 Task: Toggle the experimental feature "Enable experimental cookie features".
Action: Mouse moved to (1175, 32)
Screenshot: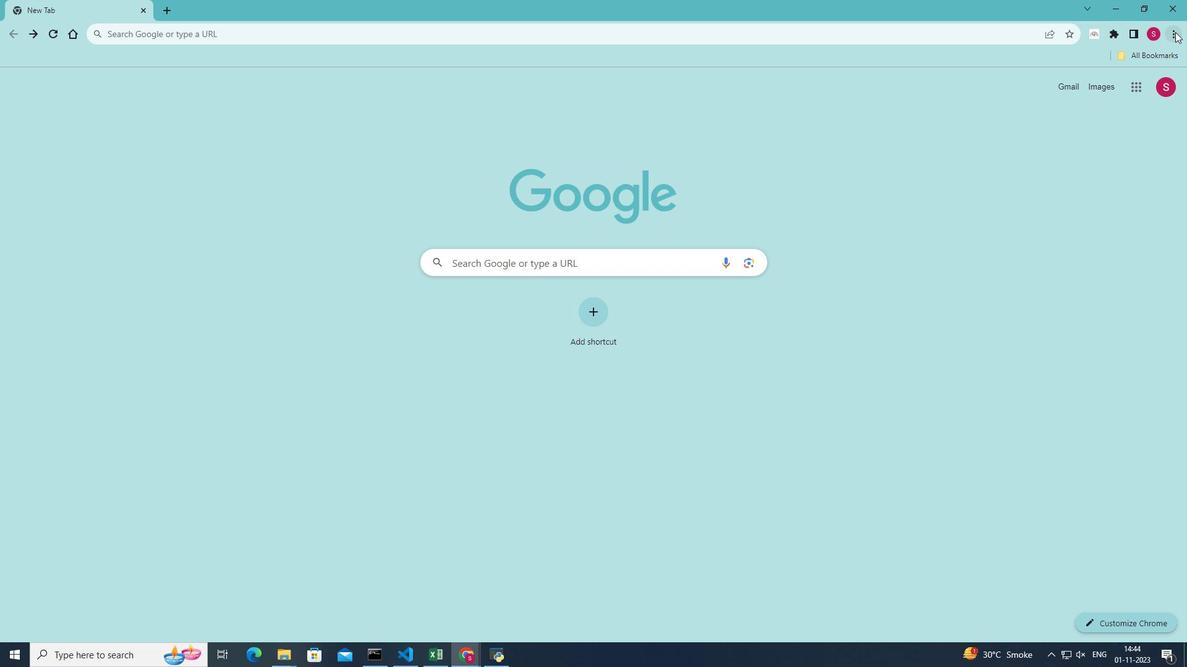 
Action: Mouse pressed left at (1175, 32)
Screenshot: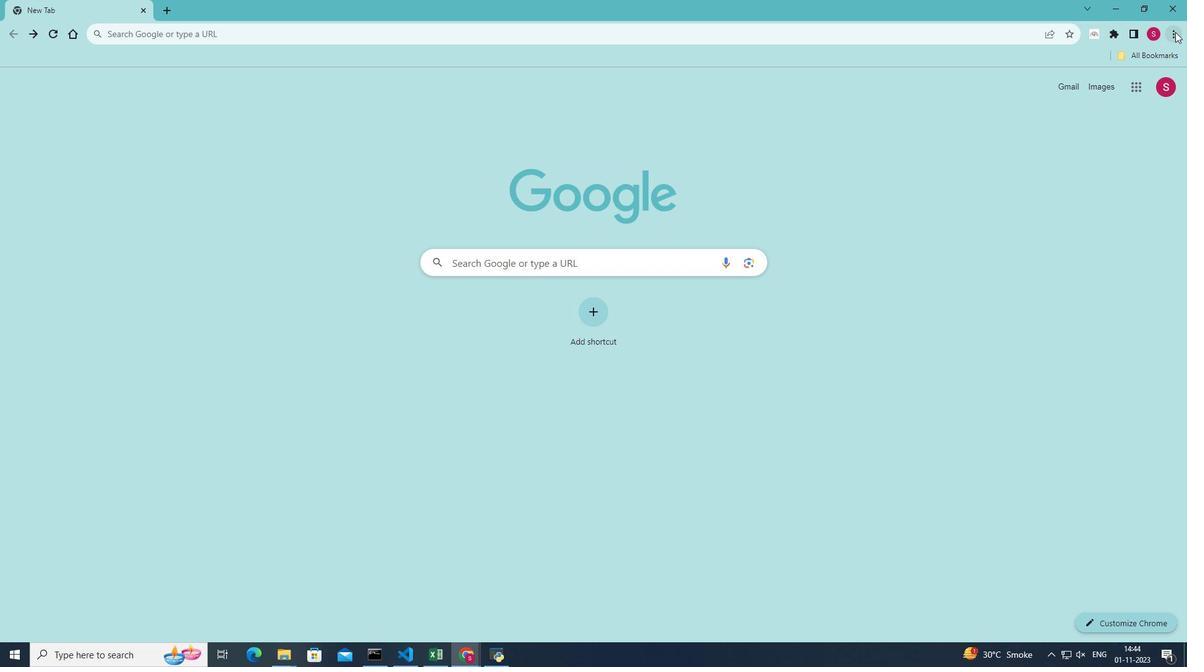 
Action: Mouse moved to (1047, 226)
Screenshot: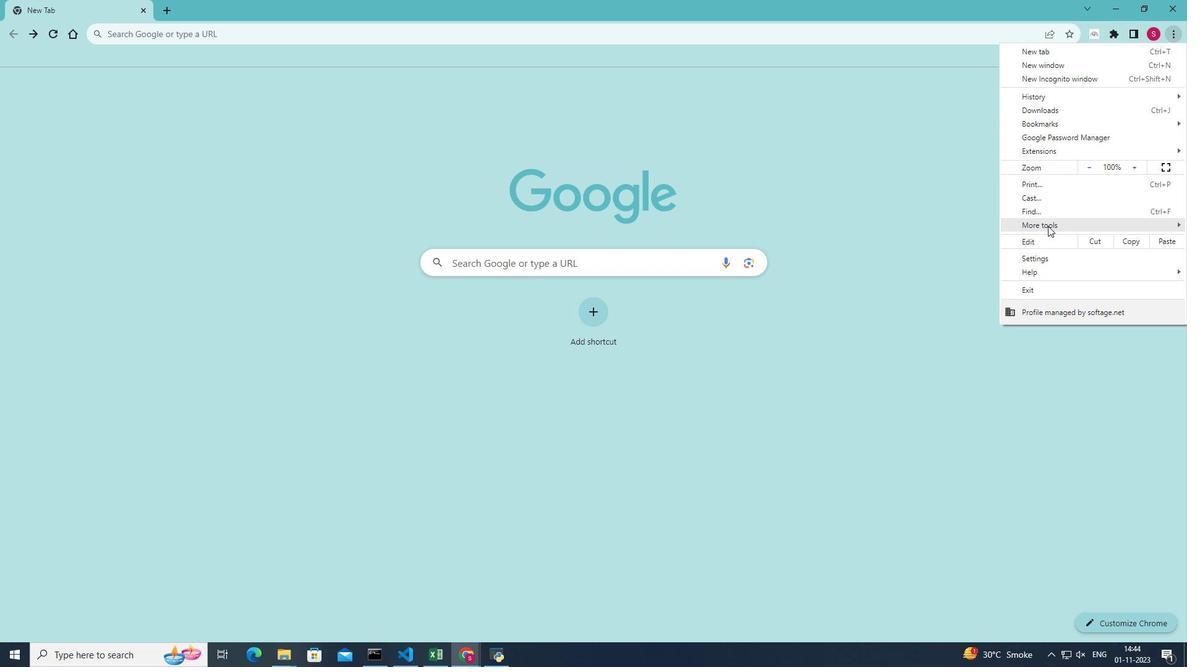 
Action: Mouse pressed left at (1047, 226)
Screenshot: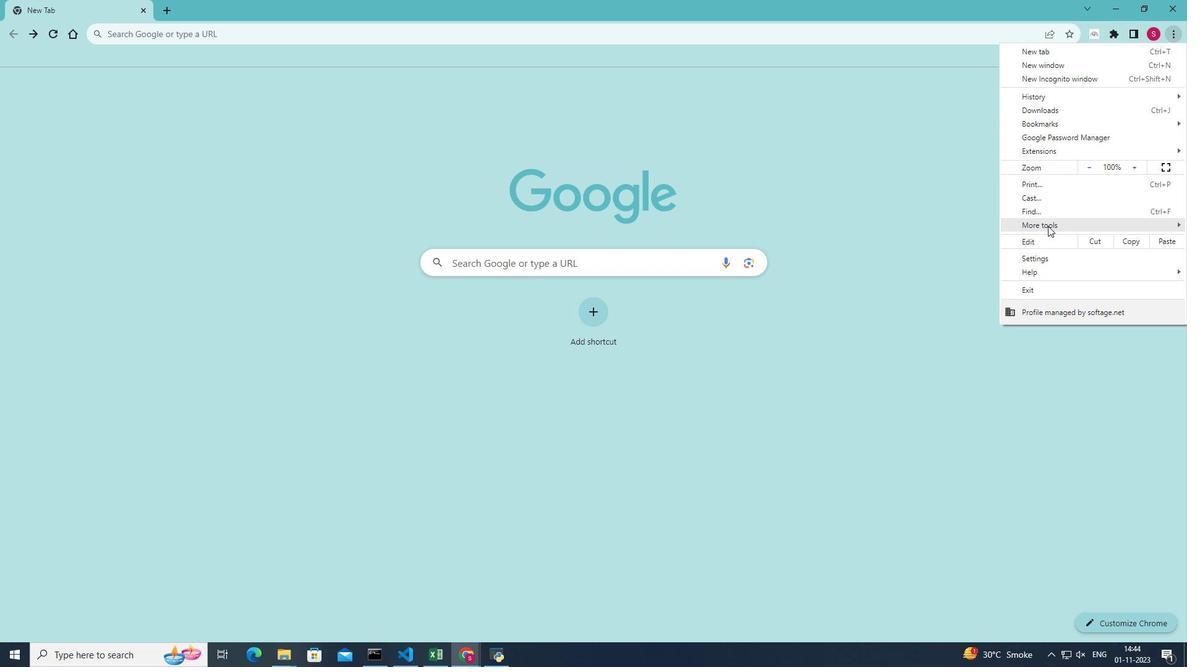 
Action: Mouse moved to (932, 315)
Screenshot: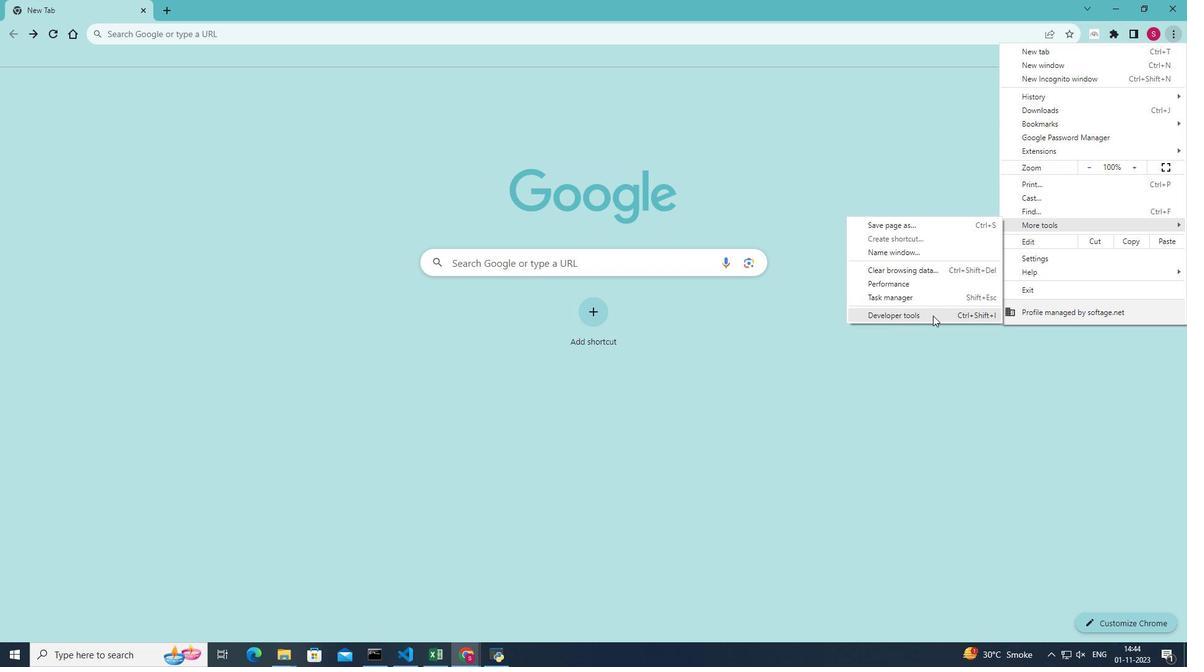 
Action: Mouse pressed left at (932, 315)
Screenshot: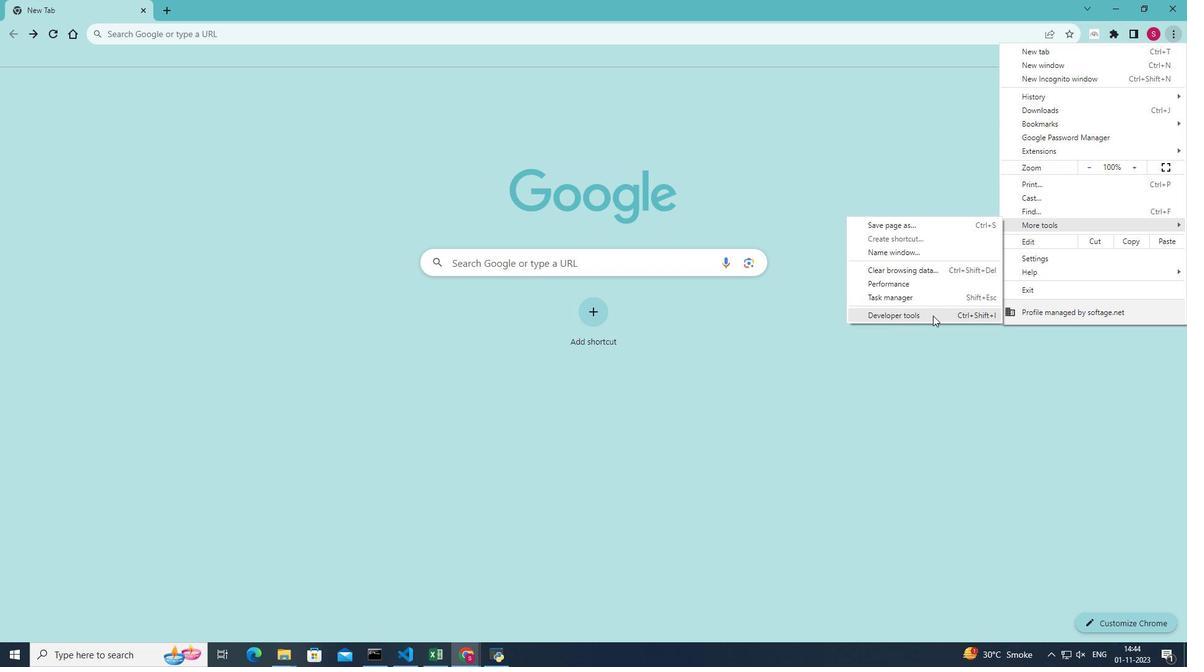 
Action: Mouse moved to (1138, 74)
Screenshot: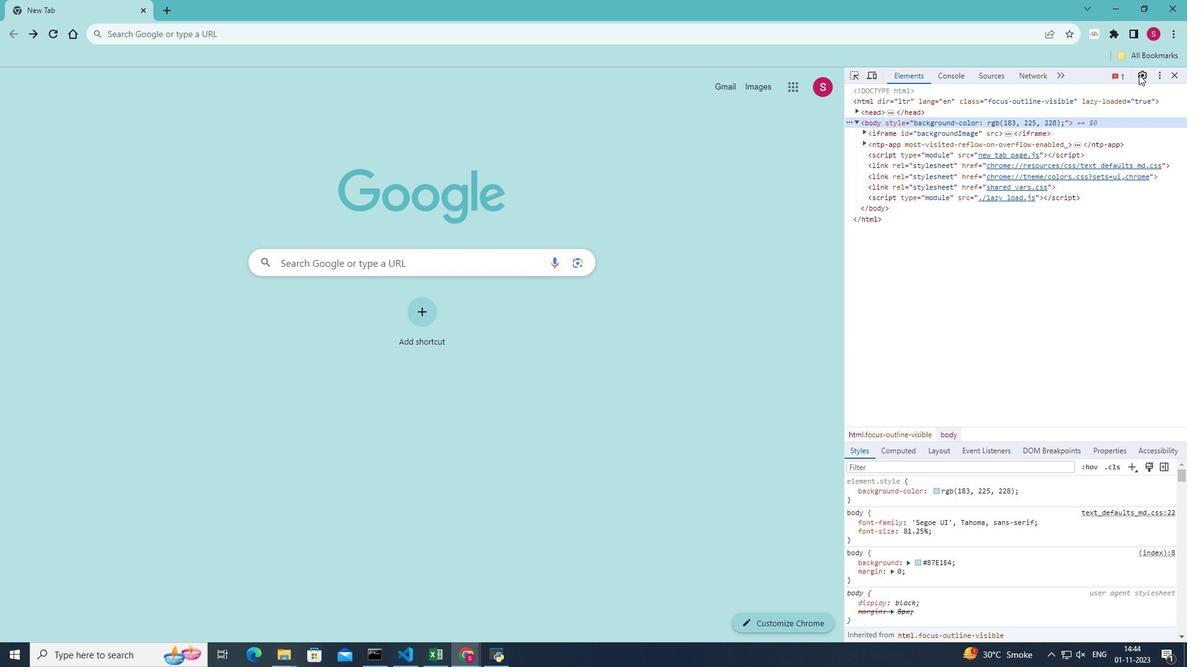 
Action: Mouse pressed left at (1138, 74)
Screenshot: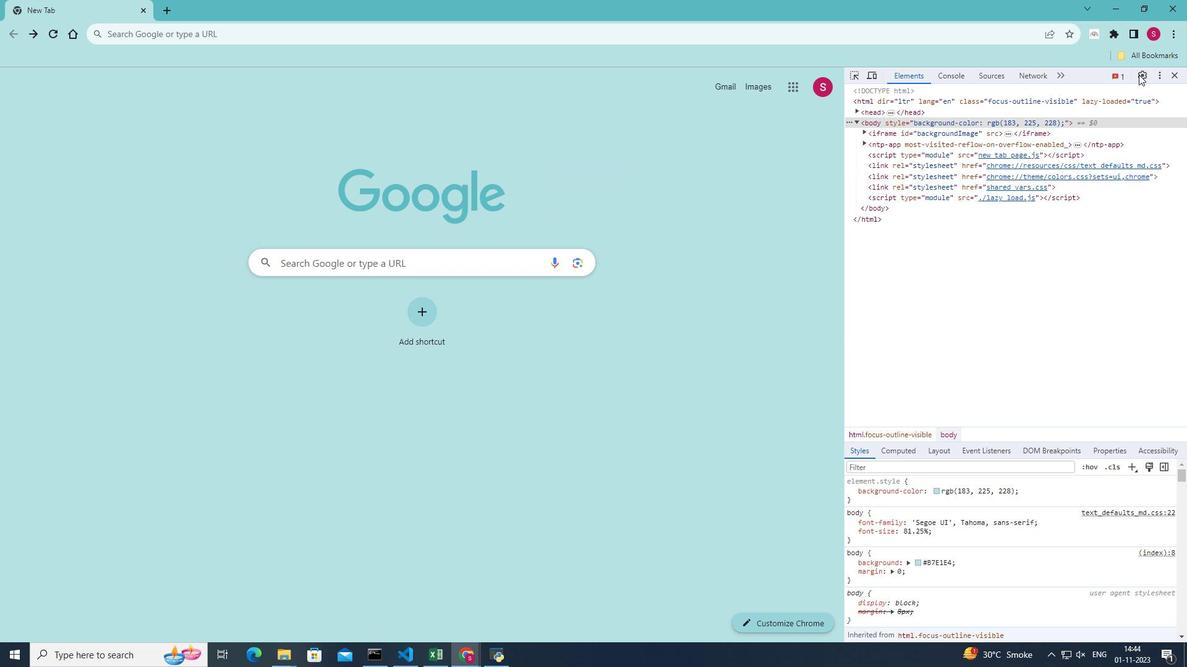 
Action: Mouse moved to (871, 136)
Screenshot: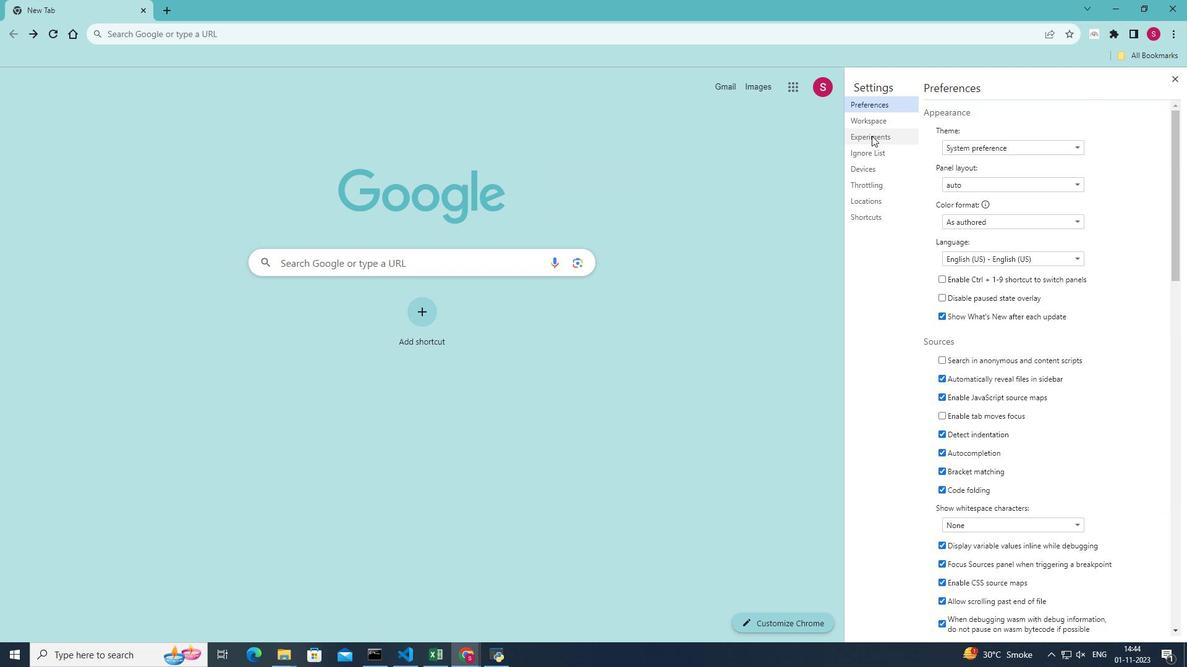 
Action: Mouse pressed left at (871, 136)
Screenshot: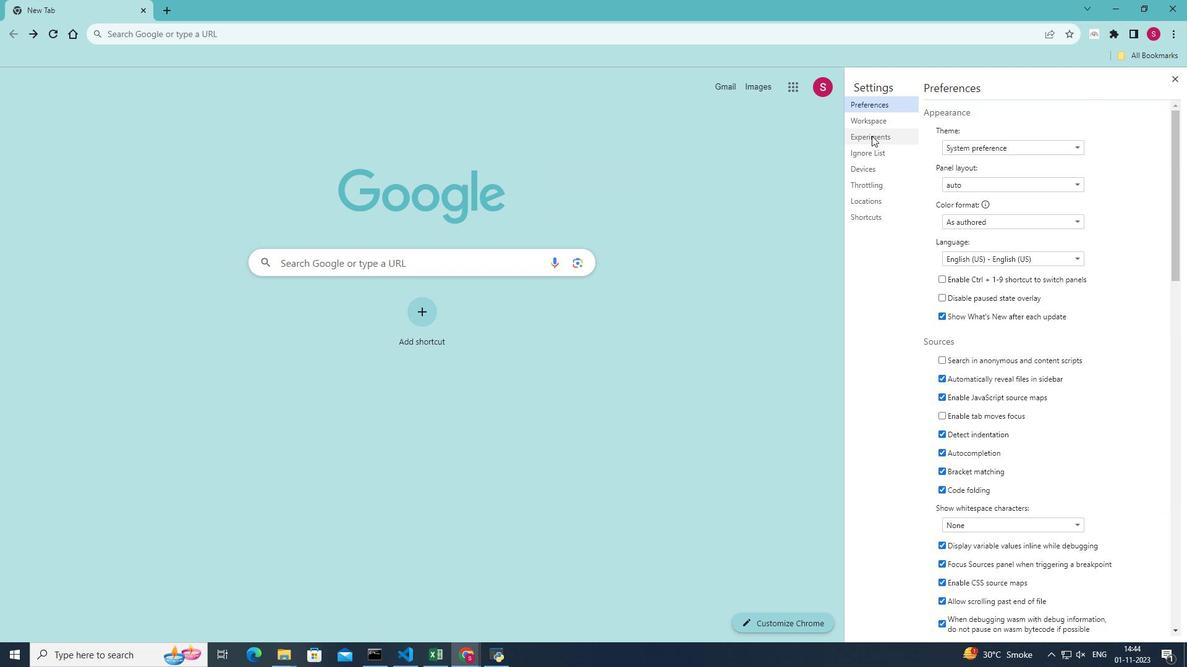 
Action: Mouse moved to (927, 513)
Screenshot: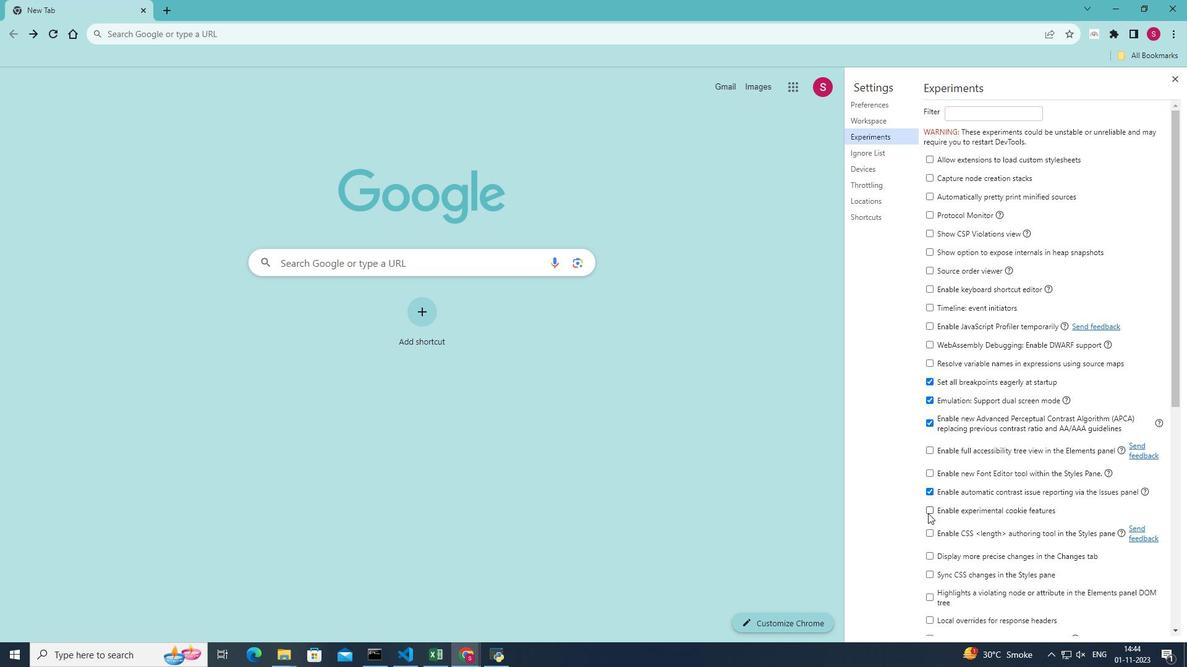 
Action: Mouse pressed left at (927, 513)
Screenshot: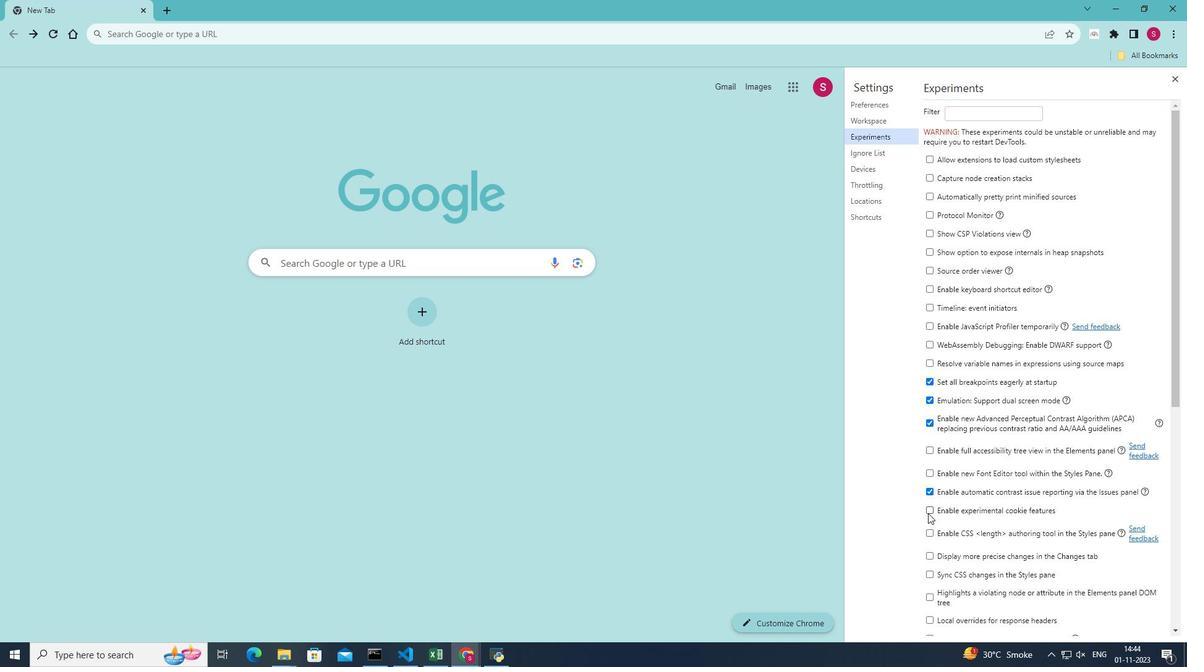 
Action: Mouse moved to (1073, 440)
Screenshot: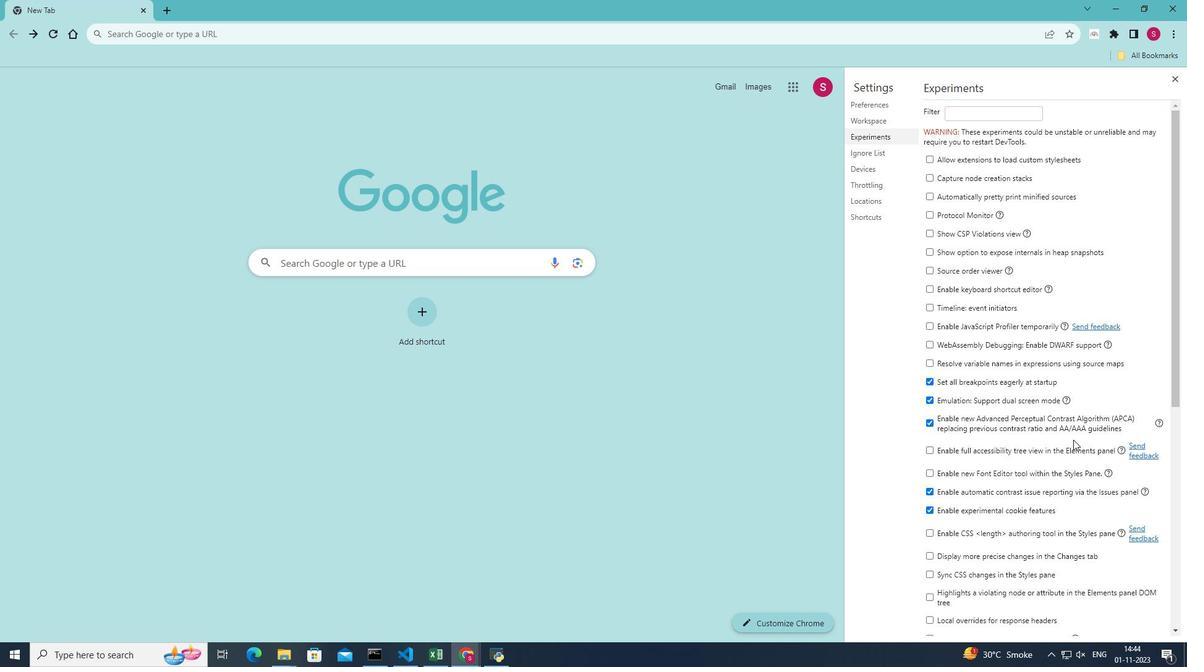 
